 Task: Create a due date automation trigger when advanced on, on the wednesday of the week before a card is due add fields without custom field "Resume" set to a date more than 1 working days from now at 11:00 AM.
Action: Mouse moved to (1063, 79)
Screenshot: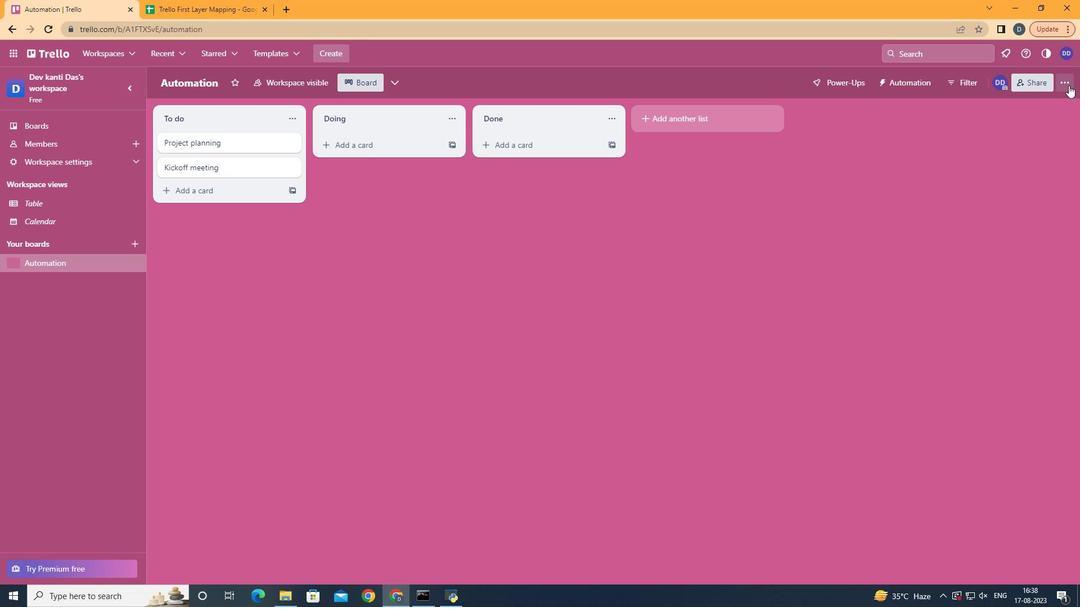
Action: Mouse pressed left at (1063, 79)
Screenshot: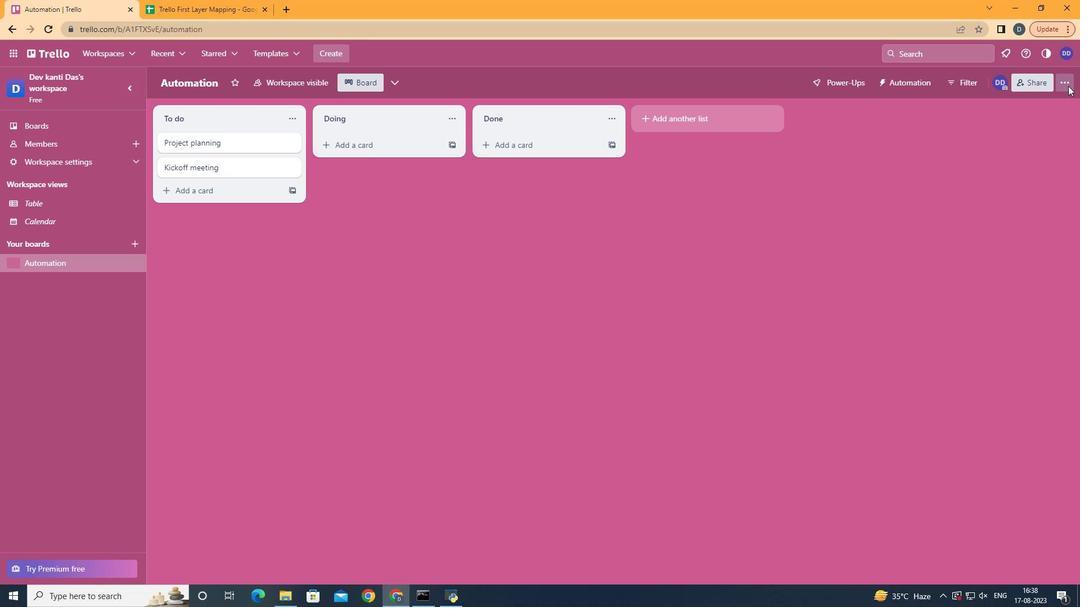 
Action: Mouse moved to (986, 230)
Screenshot: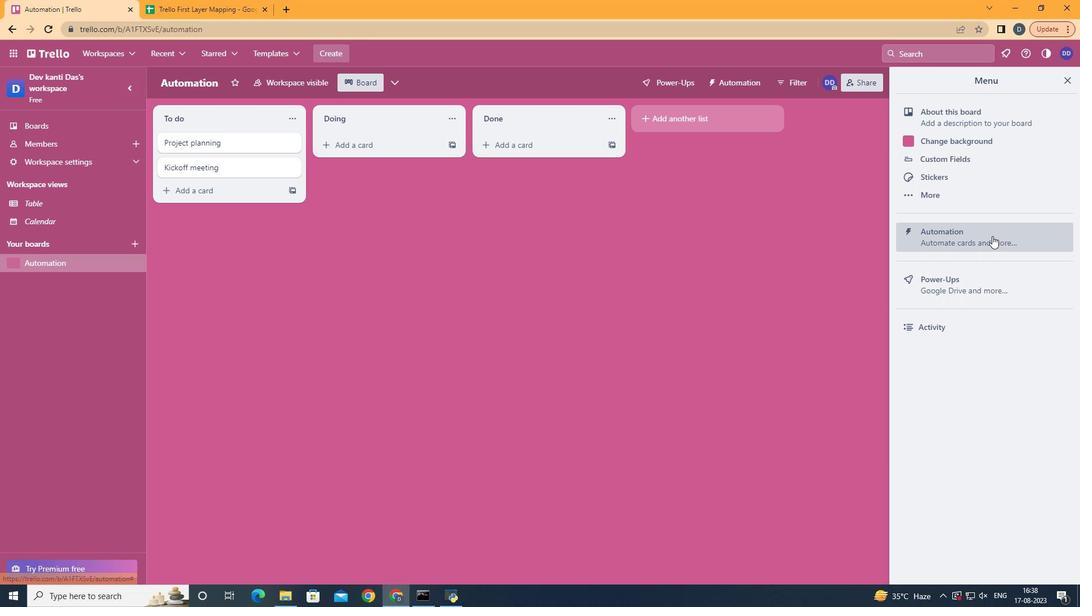
Action: Mouse pressed left at (986, 230)
Screenshot: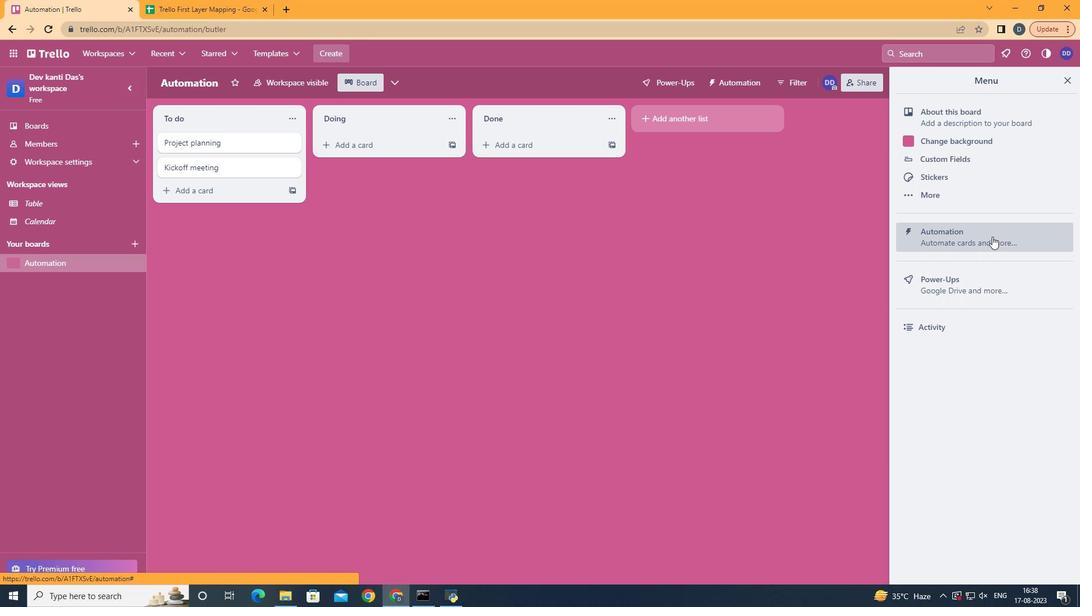 
Action: Mouse moved to (196, 215)
Screenshot: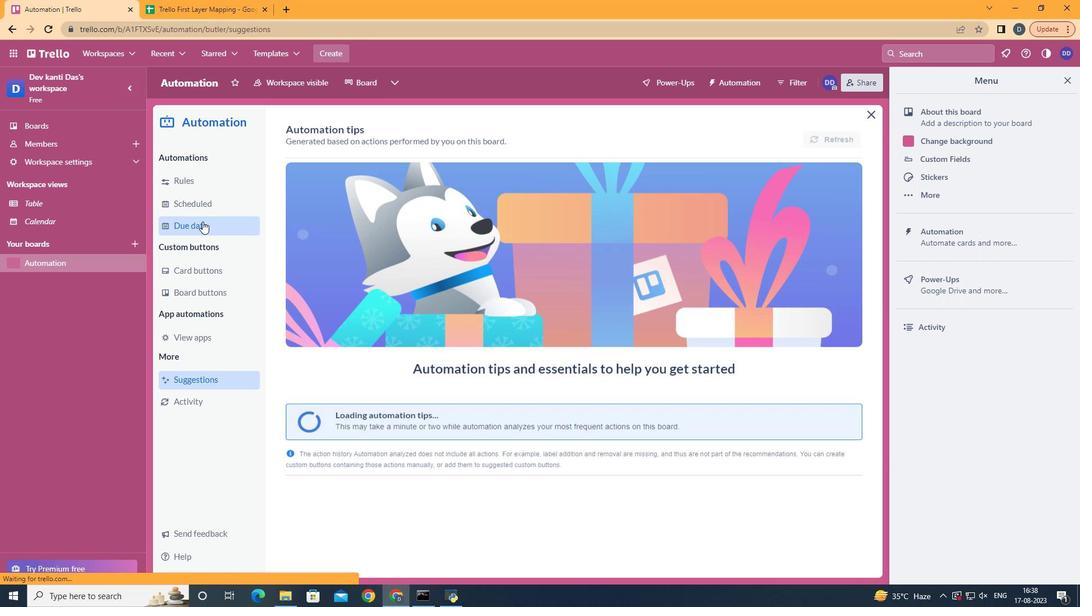 
Action: Mouse pressed left at (196, 215)
Screenshot: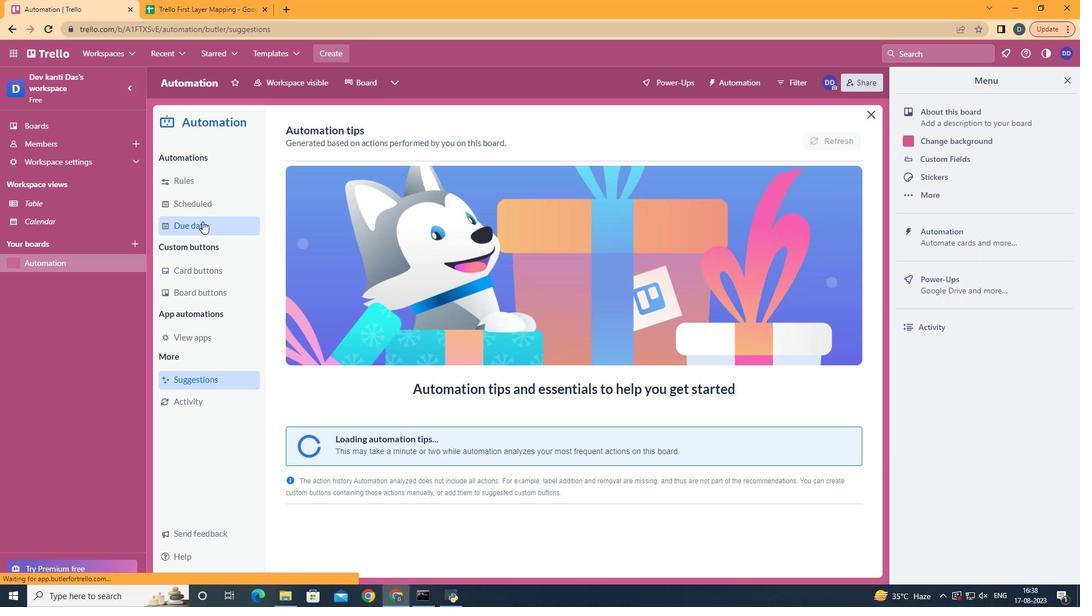 
Action: Mouse moved to (781, 127)
Screenshot: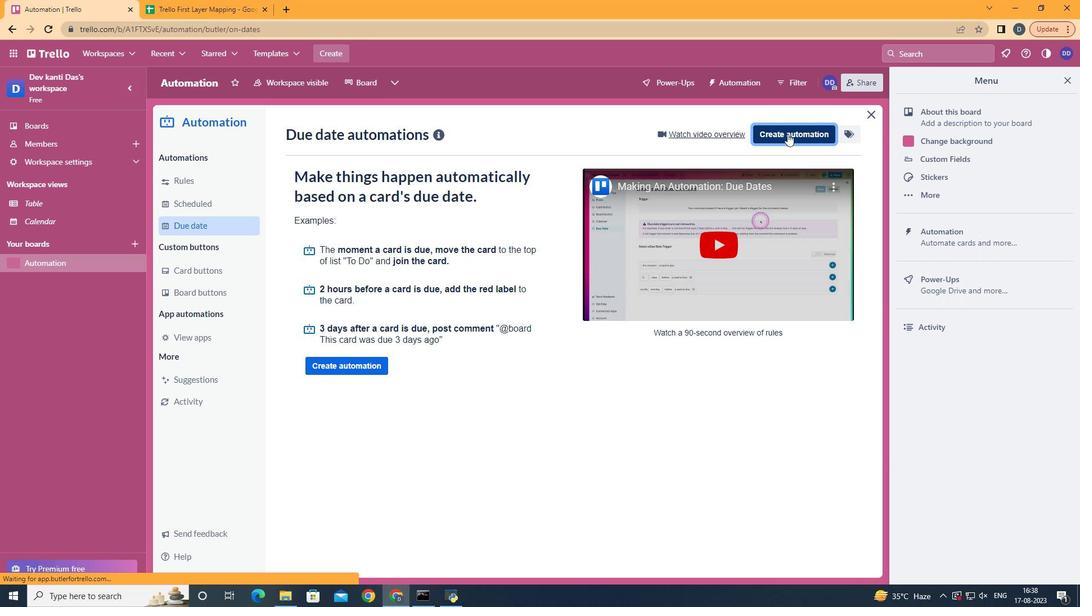 
Action: Mouse pressed left at (781, 127)
Screenshot: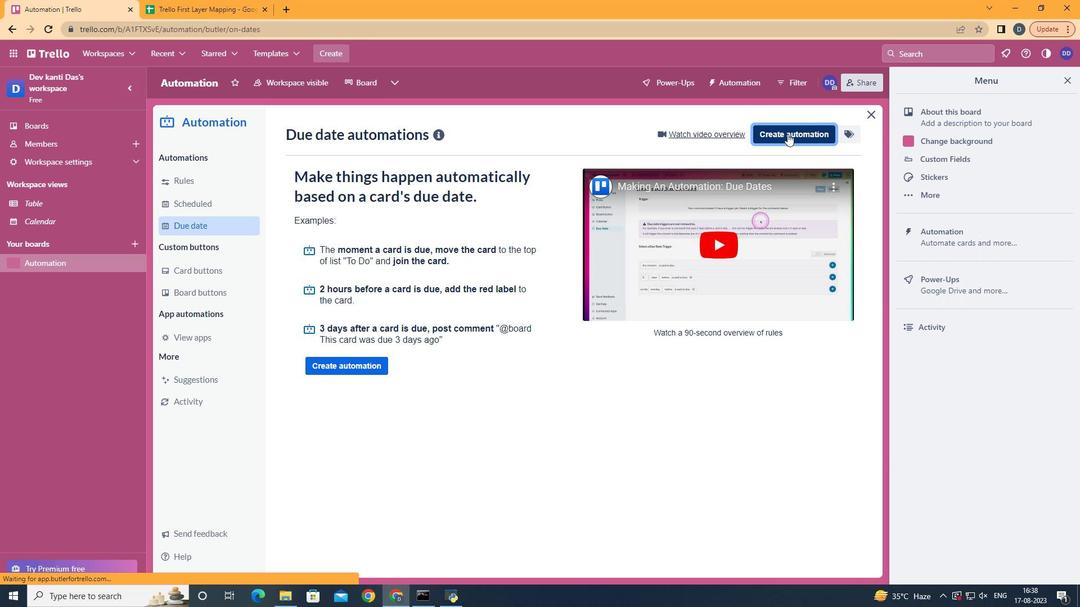 
Action: Mouse moved to (559, 246)
Screenshot: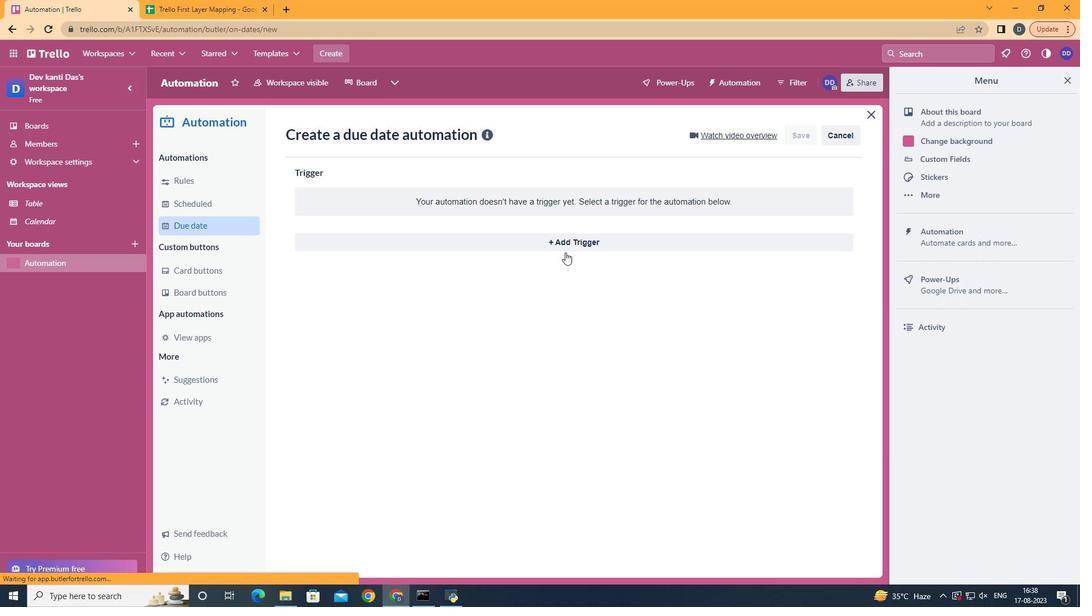 
Action: Mouse pressed left at (559, 246)
Screenshot: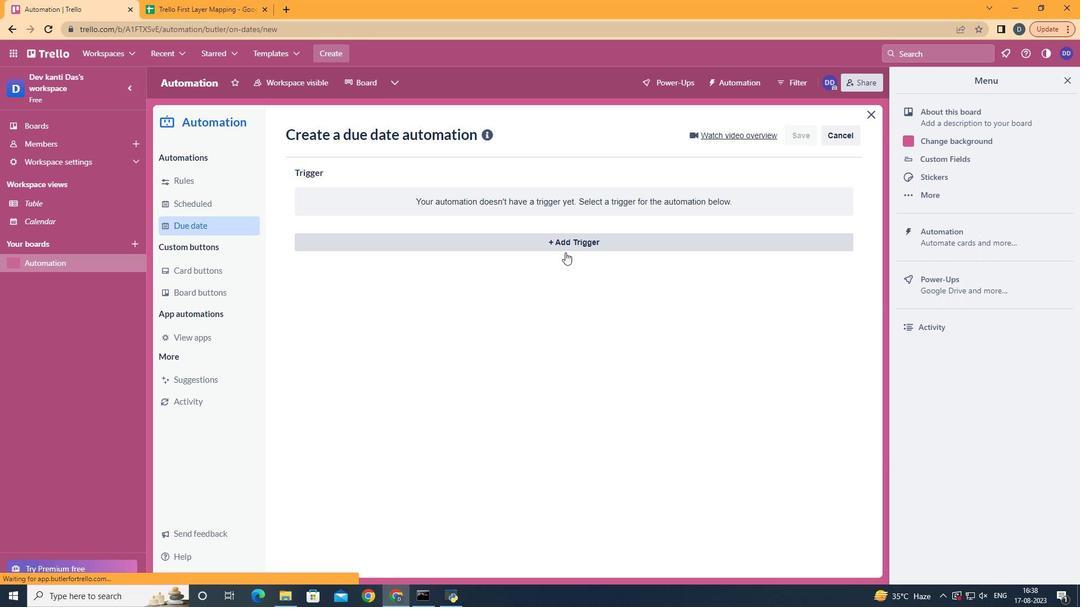 
Action: Mouse moved to (562, 236)
Screenshot: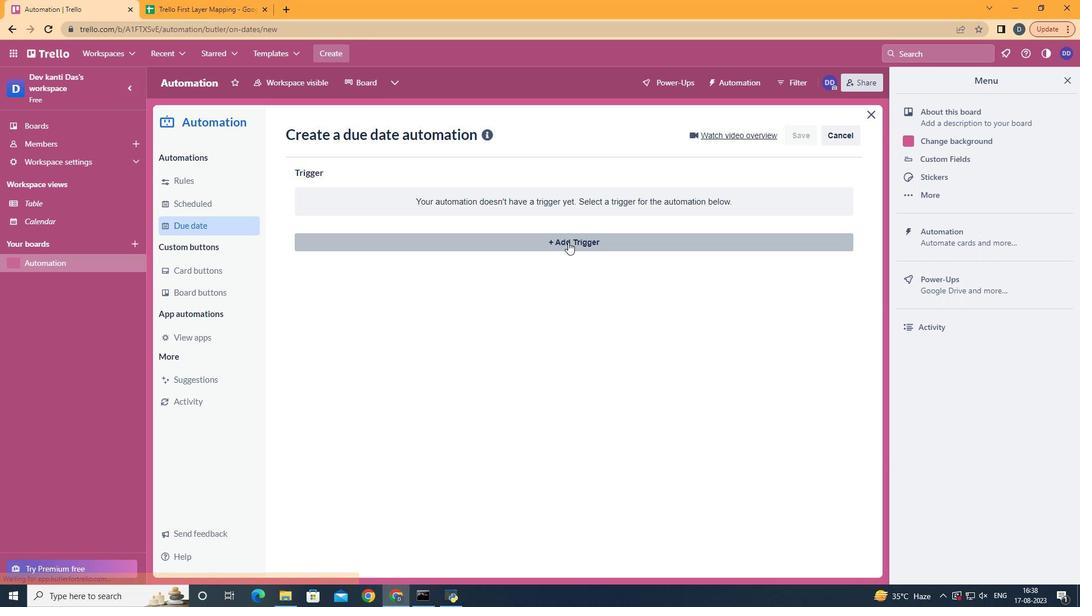 
Action: Mouse pressed left at (562, 236)
Screenshot: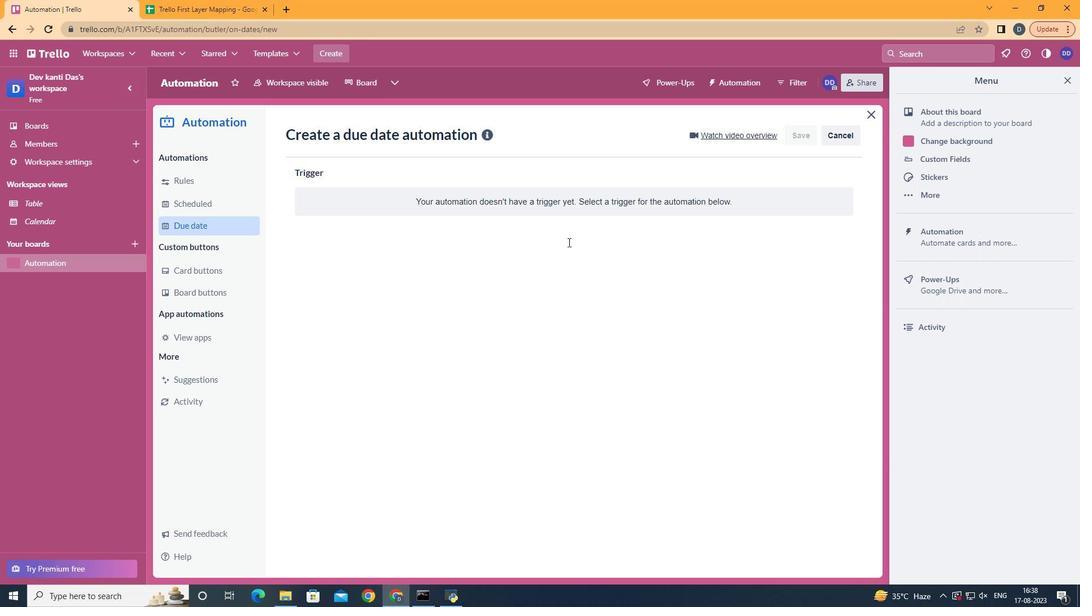 
Action: Mouse moved to (369, 329)
Screenshot: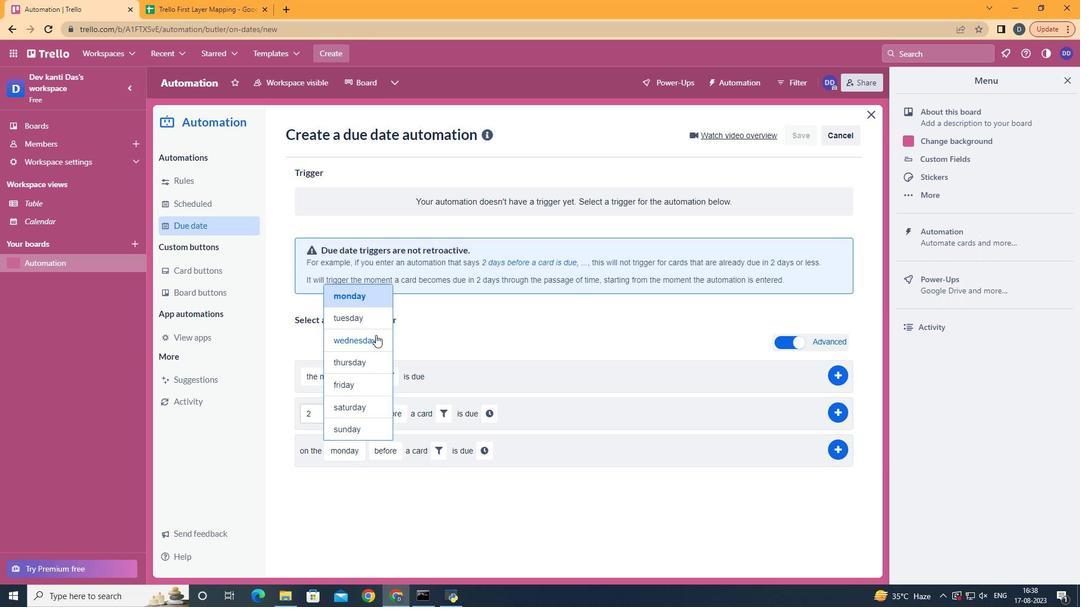 
Action: Mouse pressed left at (369, 329)
Screenshot: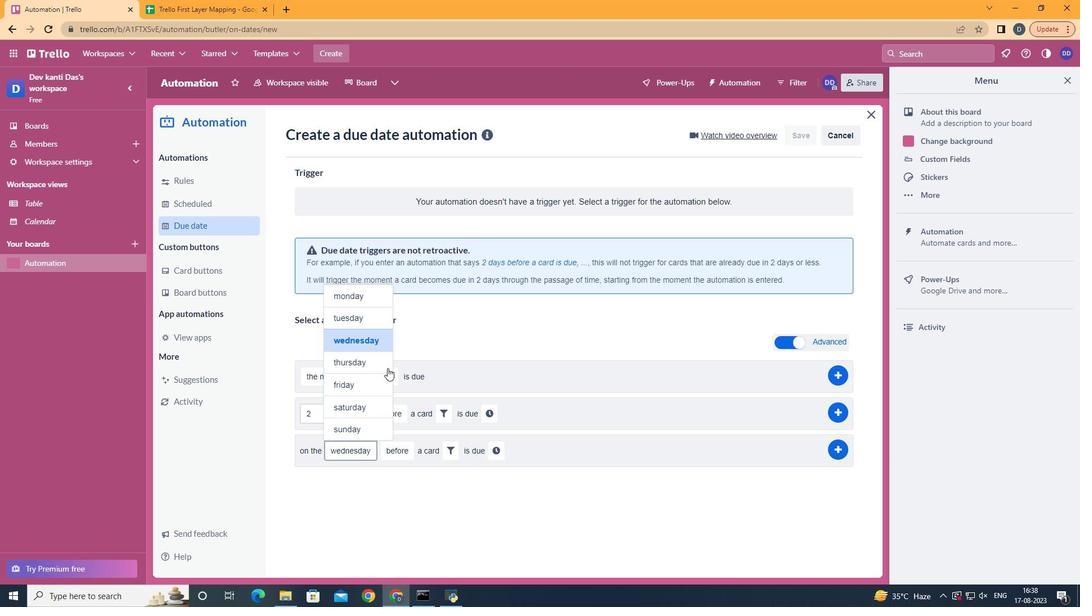 
Action: Mouse moved to (403, 532)
Screenshot: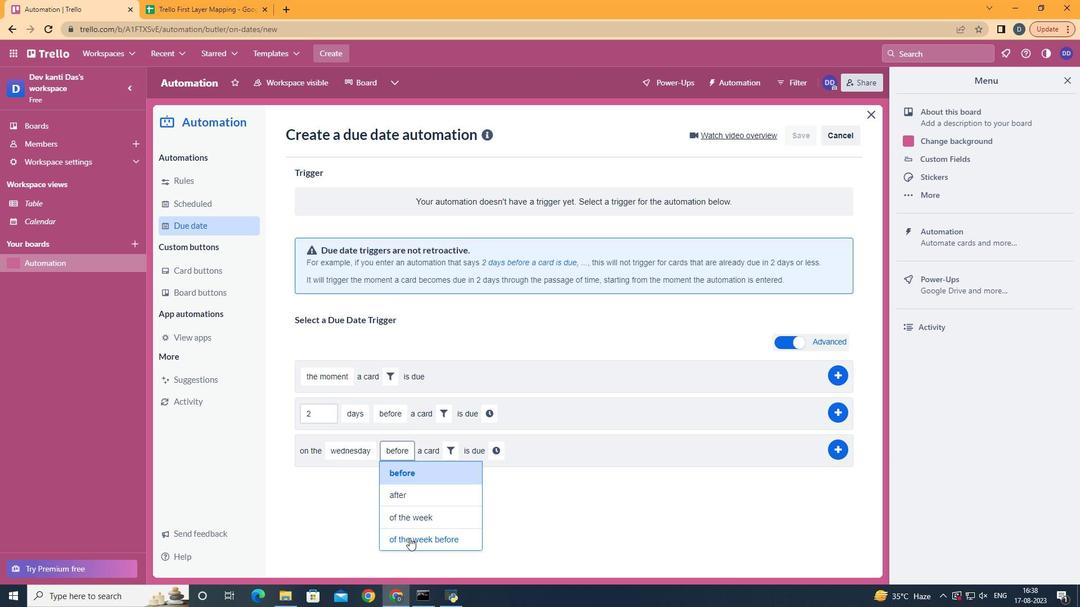 
Action: Mouse pressed left at (403, 532)
Screenshot: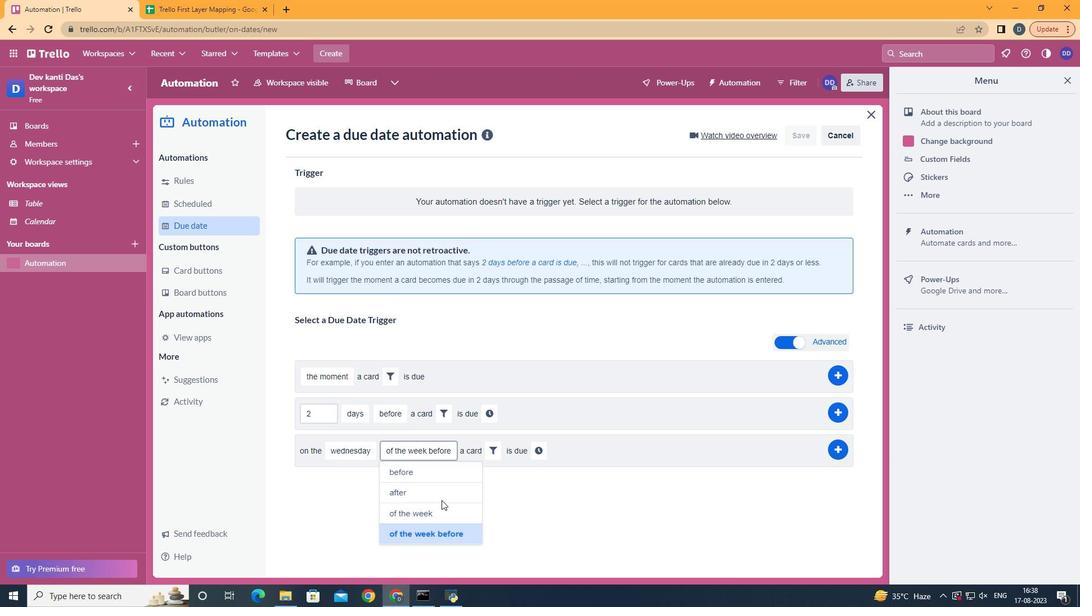
Action: Mouse moved to (490, 442)
Screenshot: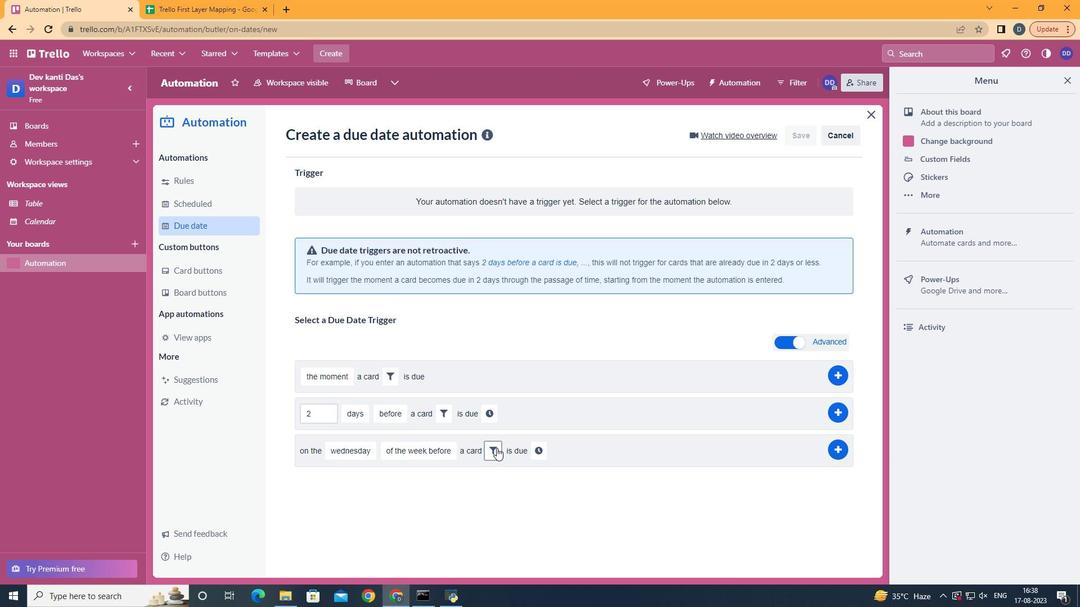
Action: Mouse pressed left at (490, 442)
Screenshot: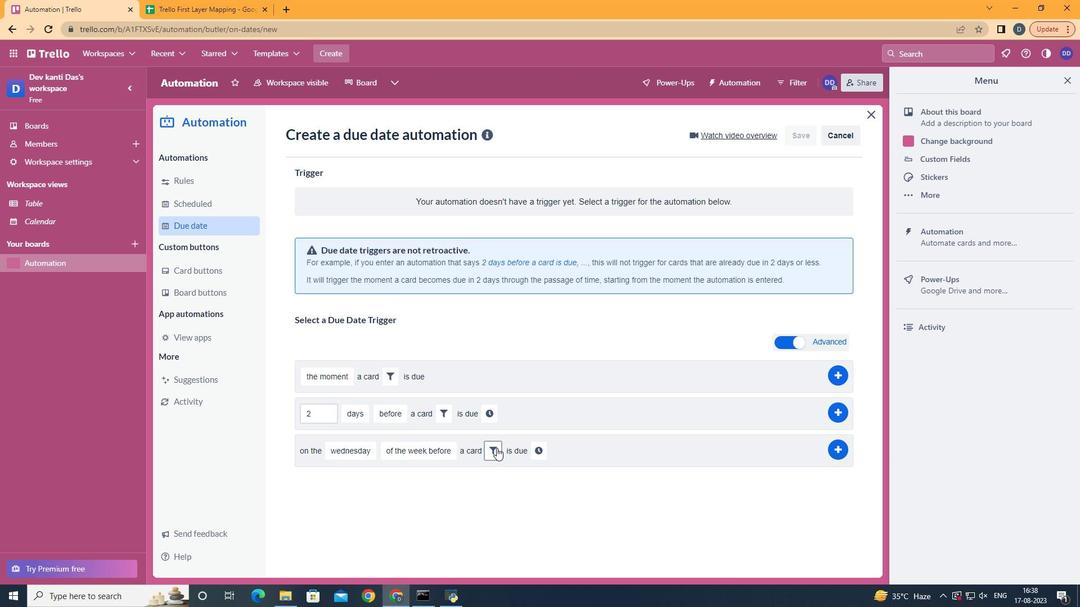 
Action: Mouse moved to (664, 478)
Screenshot: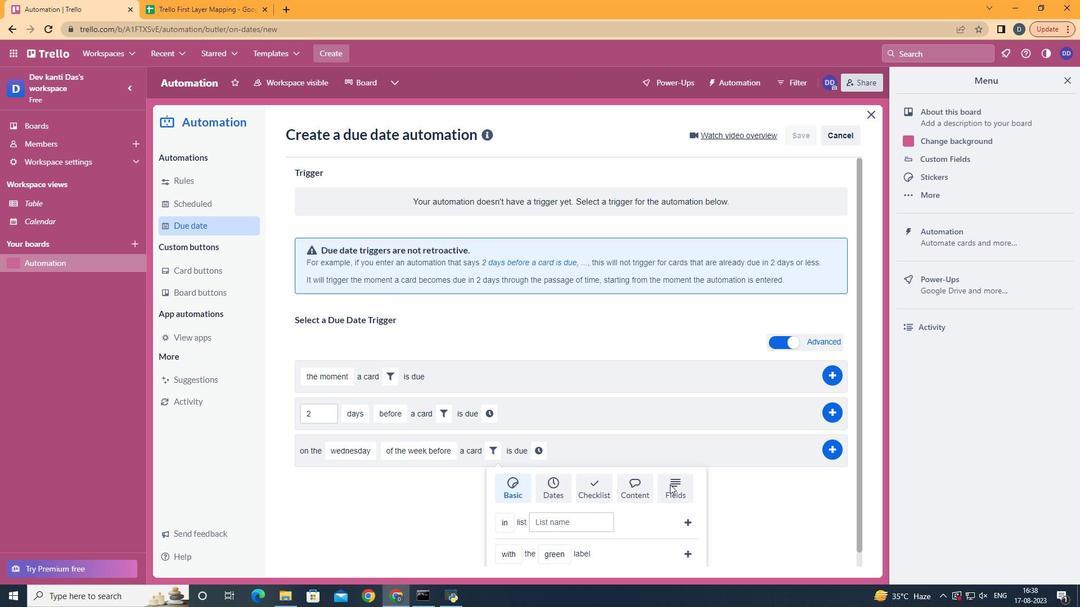 
Action: Mouse pressed left at (664, 478)
Screenshot: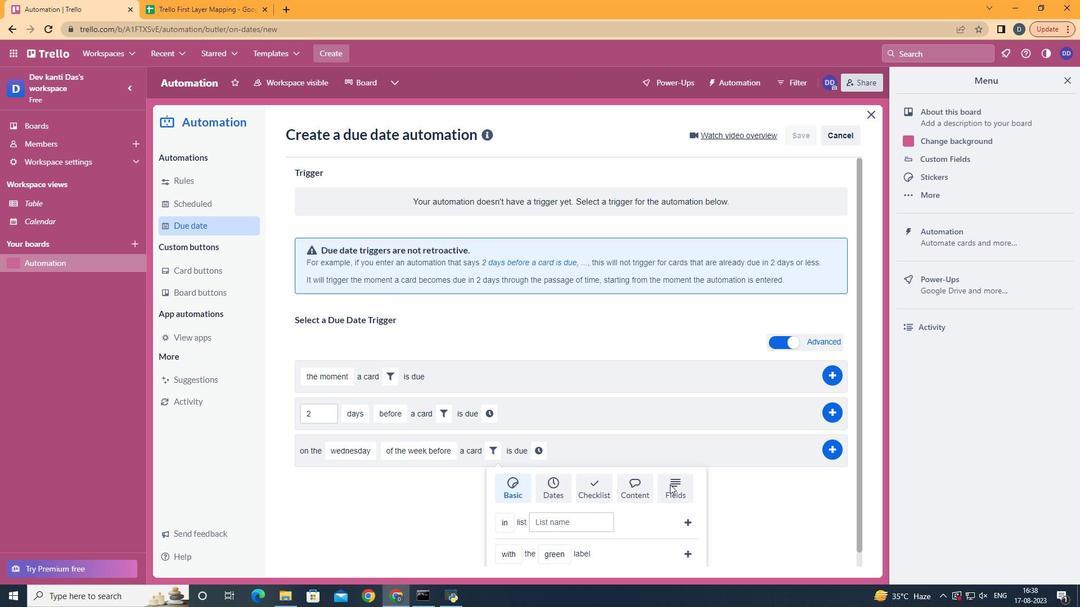
Action: Mouse scrolled (664, 478) with delta (0, 0)
Screenshot: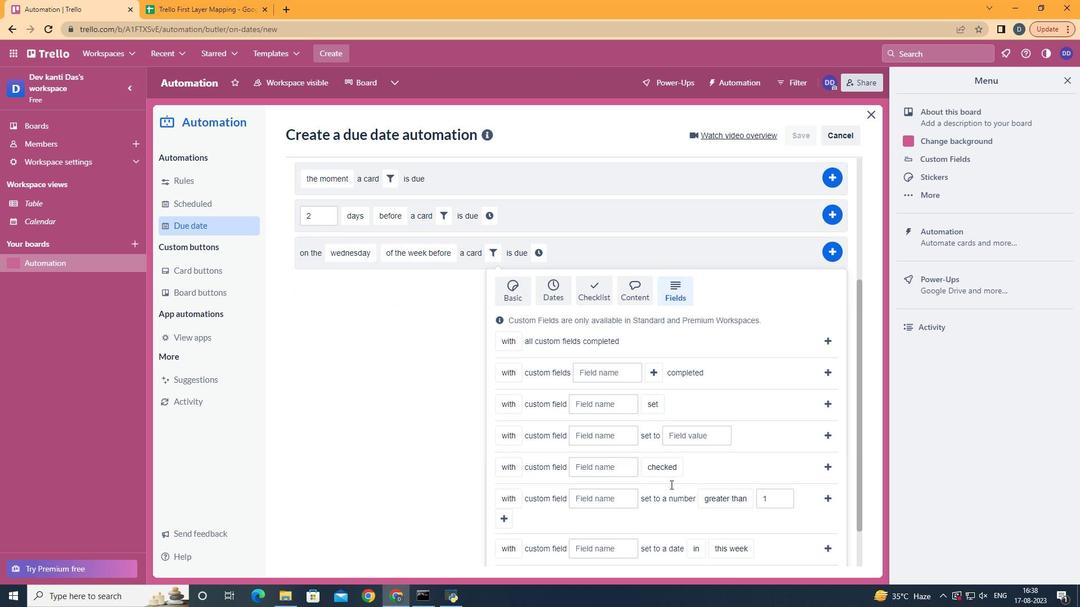 
Action: Mouse scrolled (664, 477) with delta (0, -1)
Screenshot: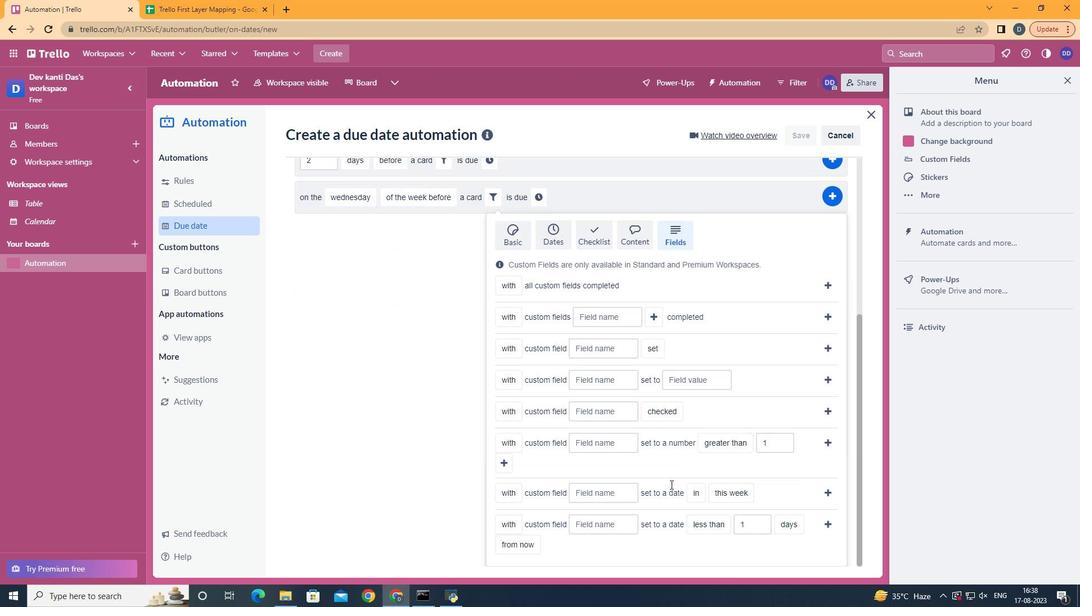 
Action: Mouse scrolled (664, 478) with delta (0, 0)
Screenshot: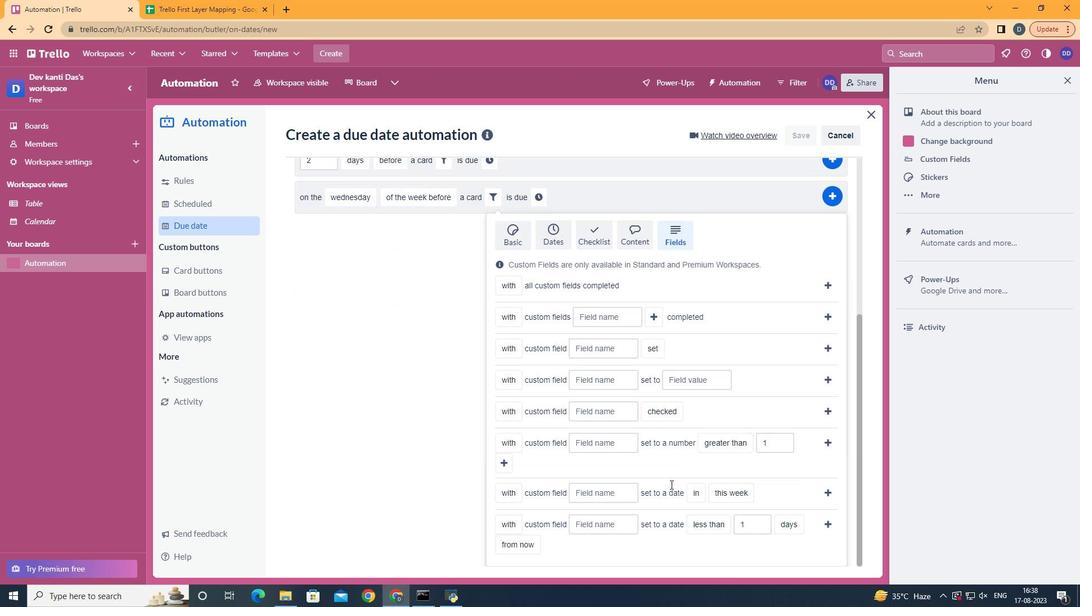 
Action: Mouse scrolled (664, 478) with delta (0, 0)
Screenshot: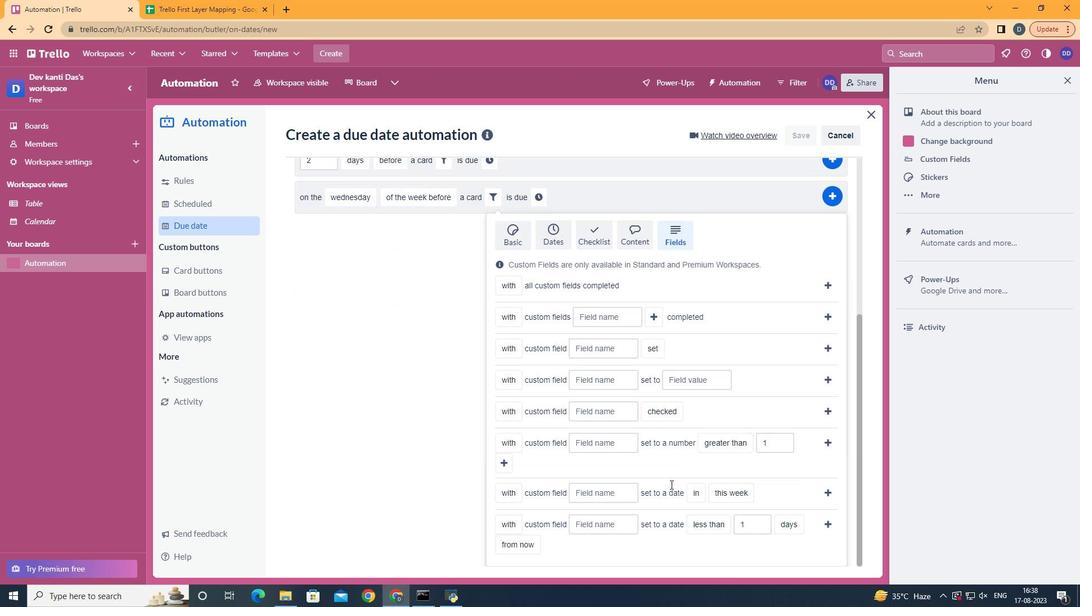 
Action: Mouse scrolled (664, 478) with delta (0, 0)
Screenshot: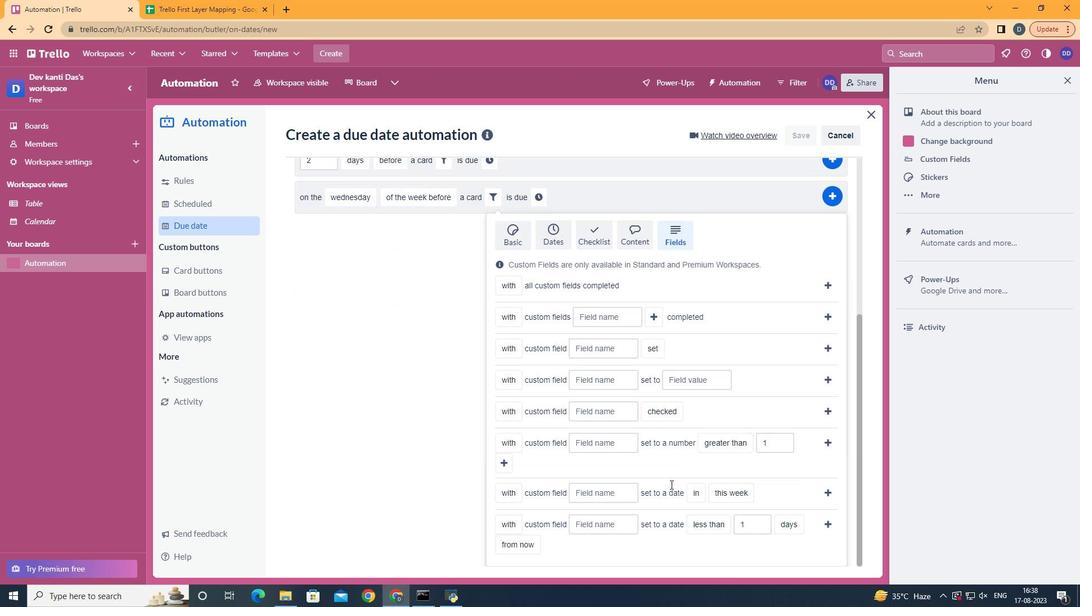 
Action: Mouse moved to (512, 495)
Screenshot: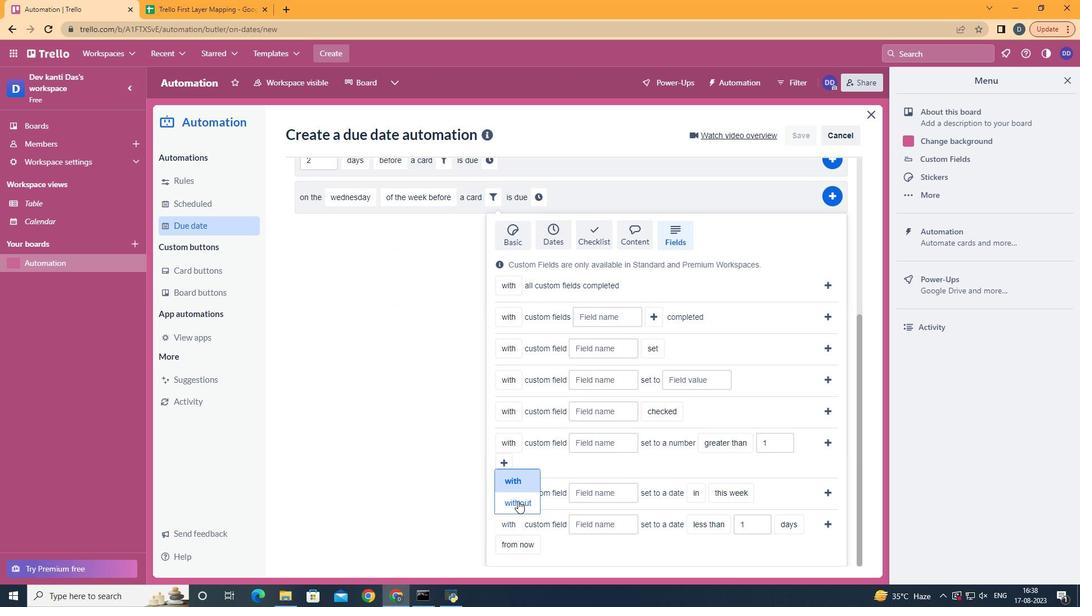 
Action: Mouse pressed left at (512, 495)
Screenshot: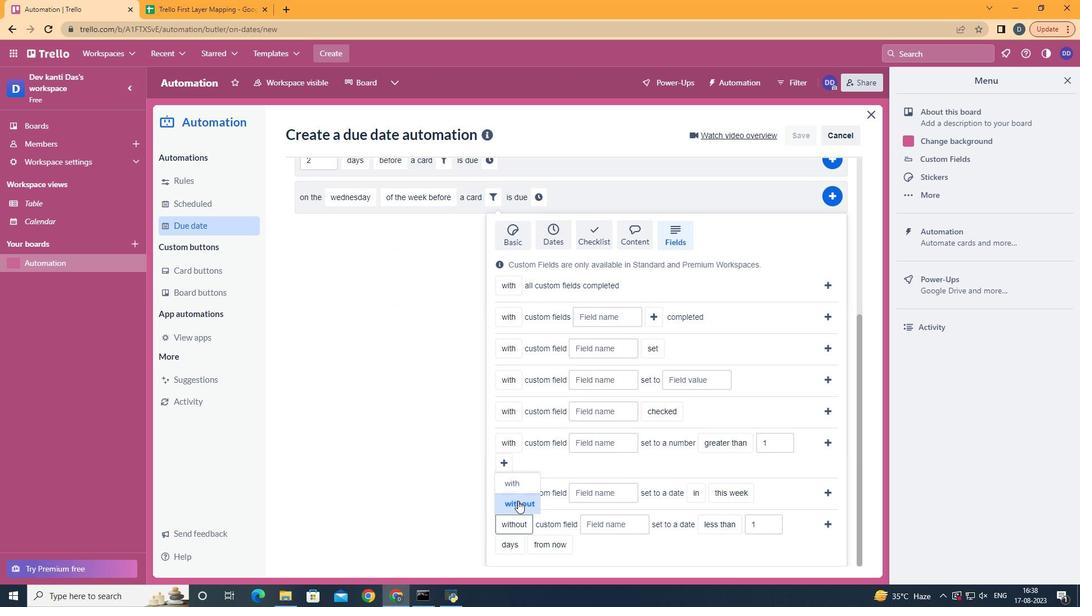 
Action: Mouse moved to (590, 522)
Screenshot: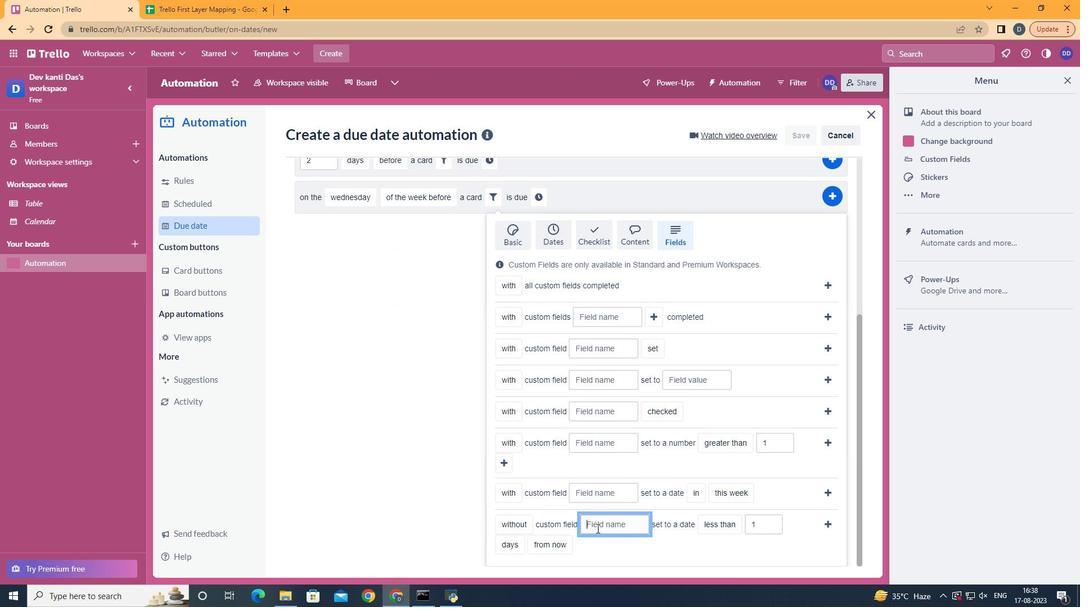 
Action: Mouse pressed left at (590, 522)
Screenshot: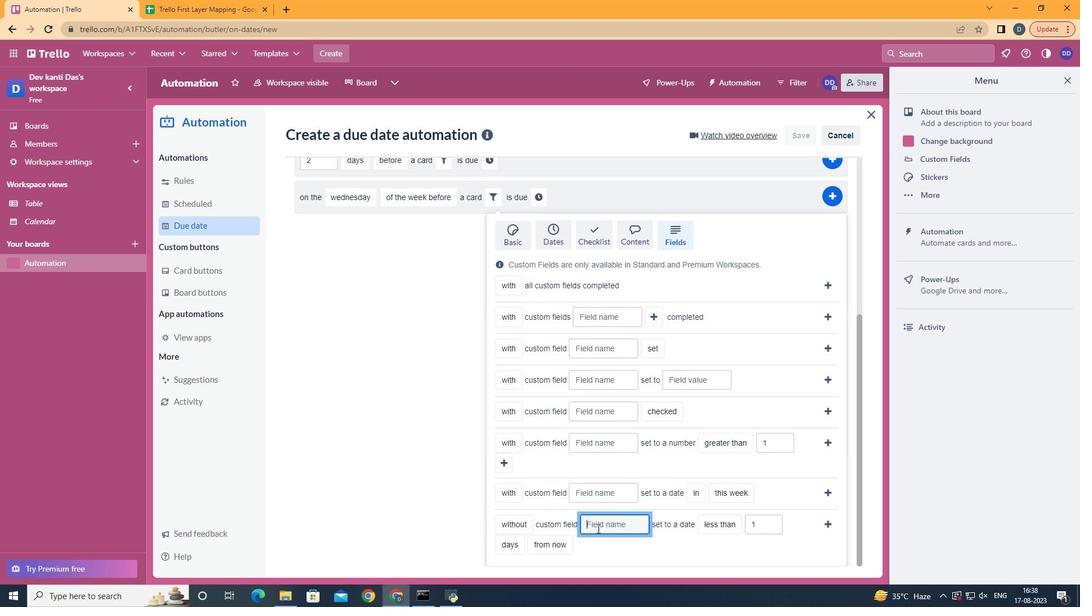
Action: Mouse moved to (602, 519)
Screenshot: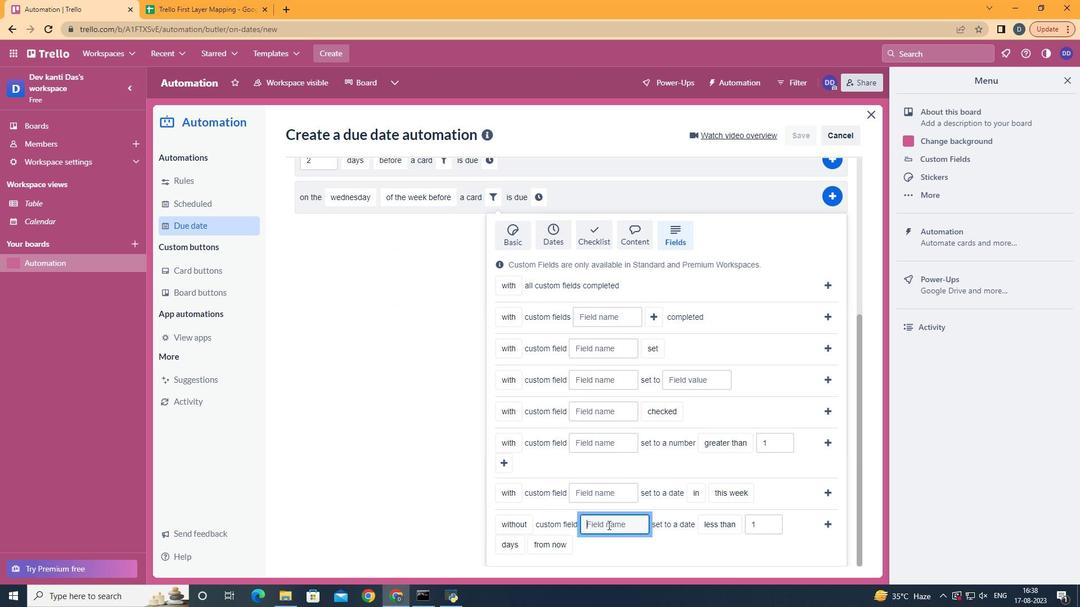 
Action: Key pressed <Key.shift>Resume
Screenshot: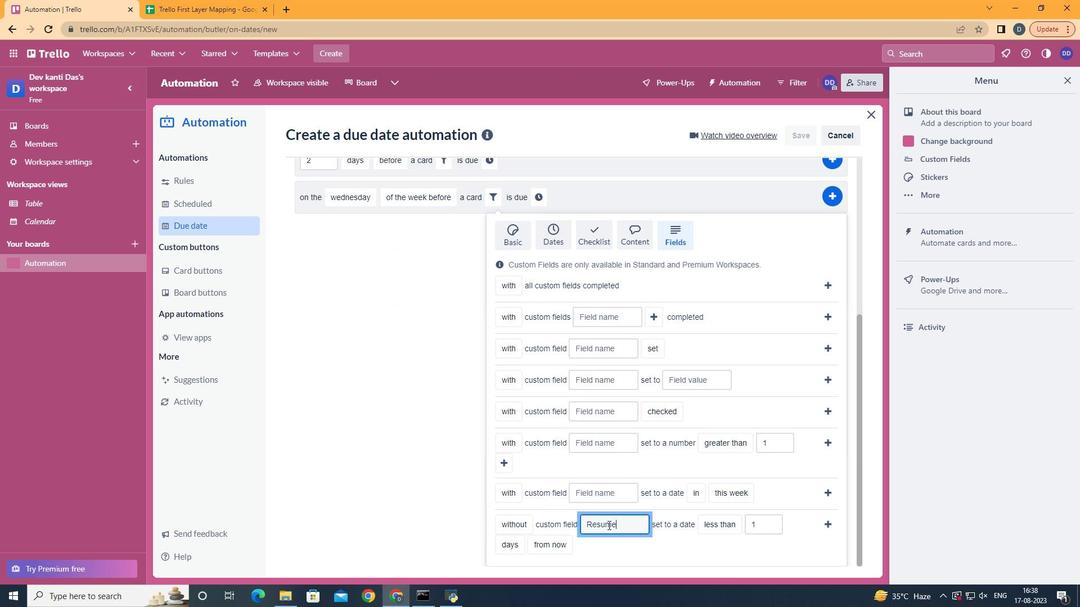 
Action: Mouse moved to (722, 459)
Screenshot: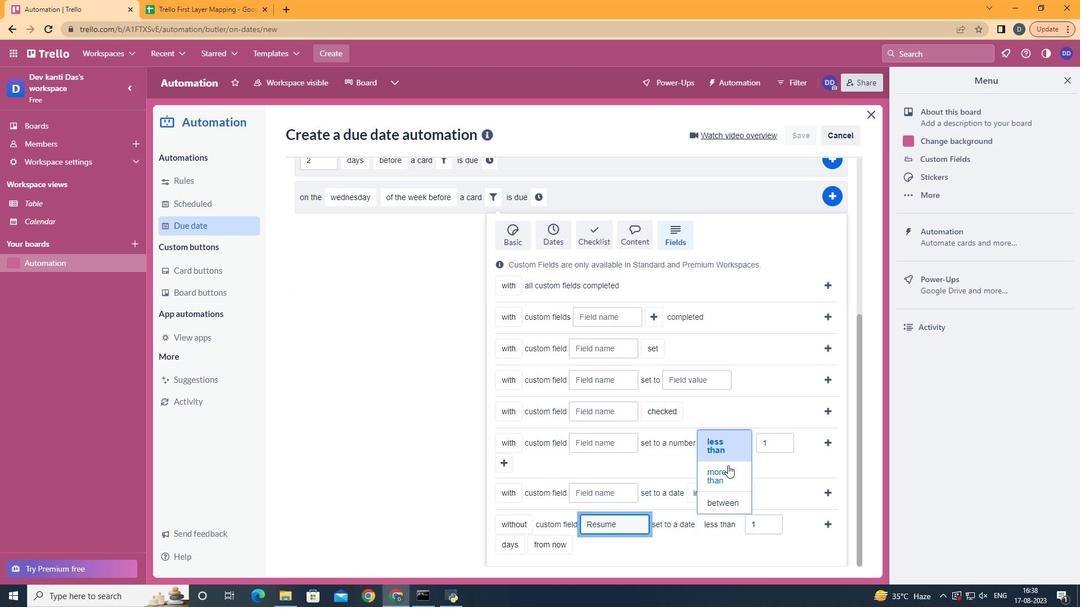 
Action: Mouse pressed left at (722, 459)
Screenshot: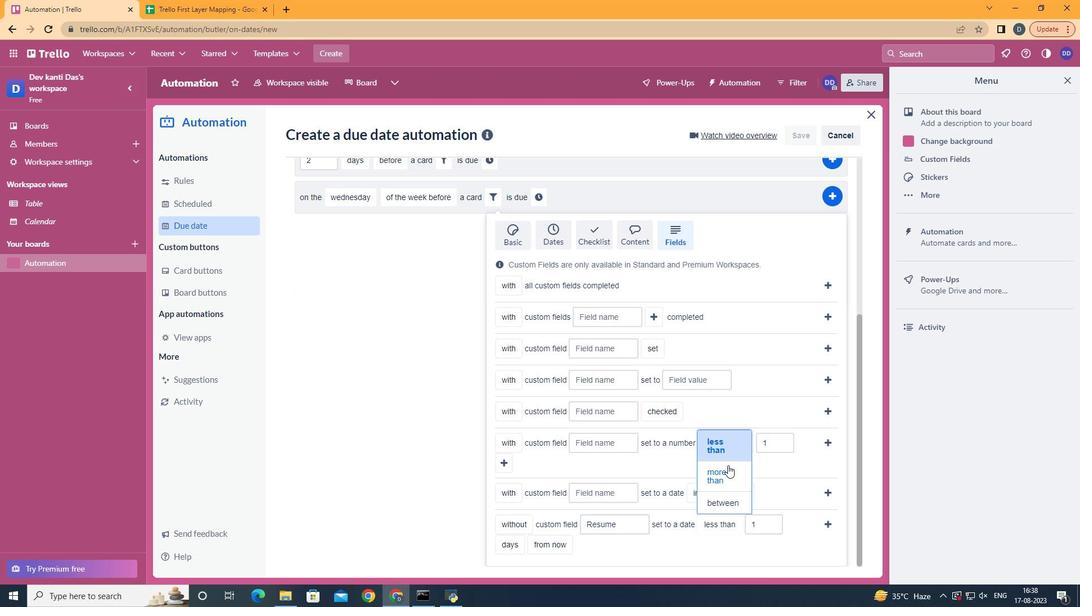 
Action: Mouse moved to (512, 519)
Screenshot: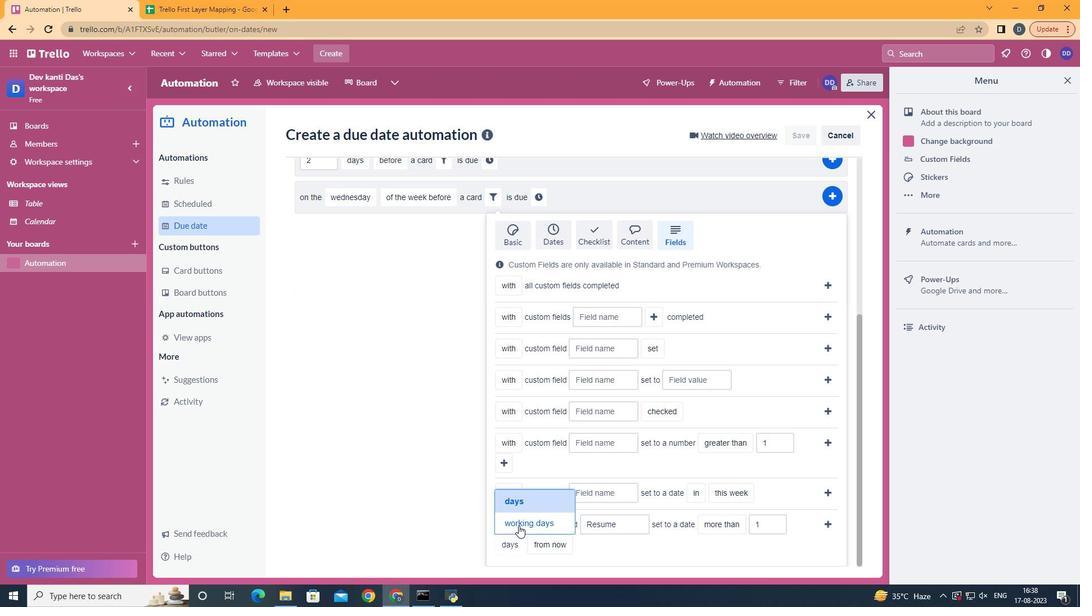 
Action: Mouse pressed left at (512, 519)
Screenshot: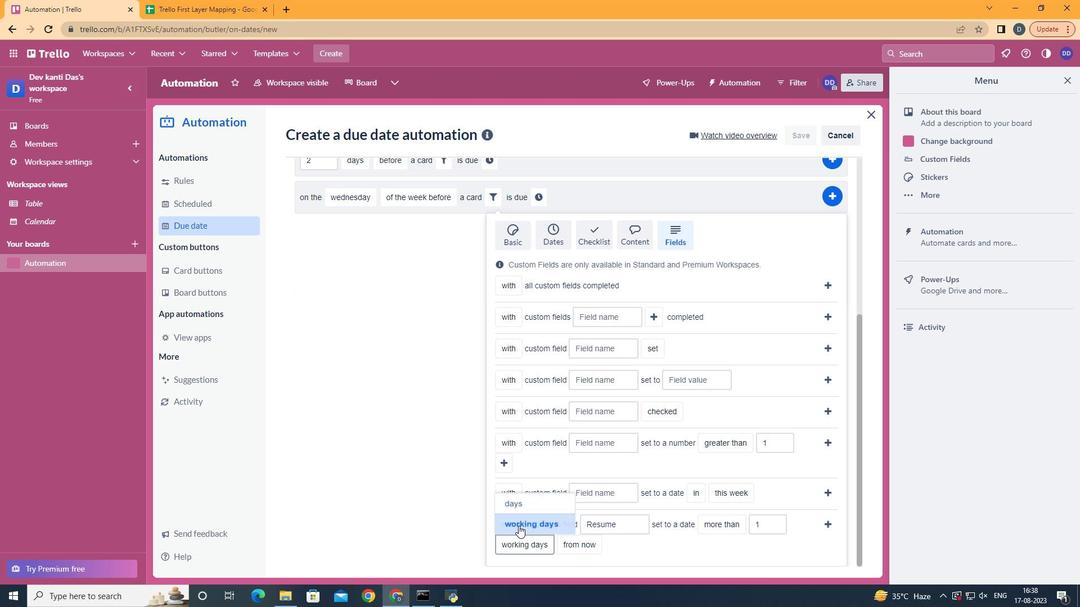 
Action: Mouse moved to (825, 513)
Screenshot: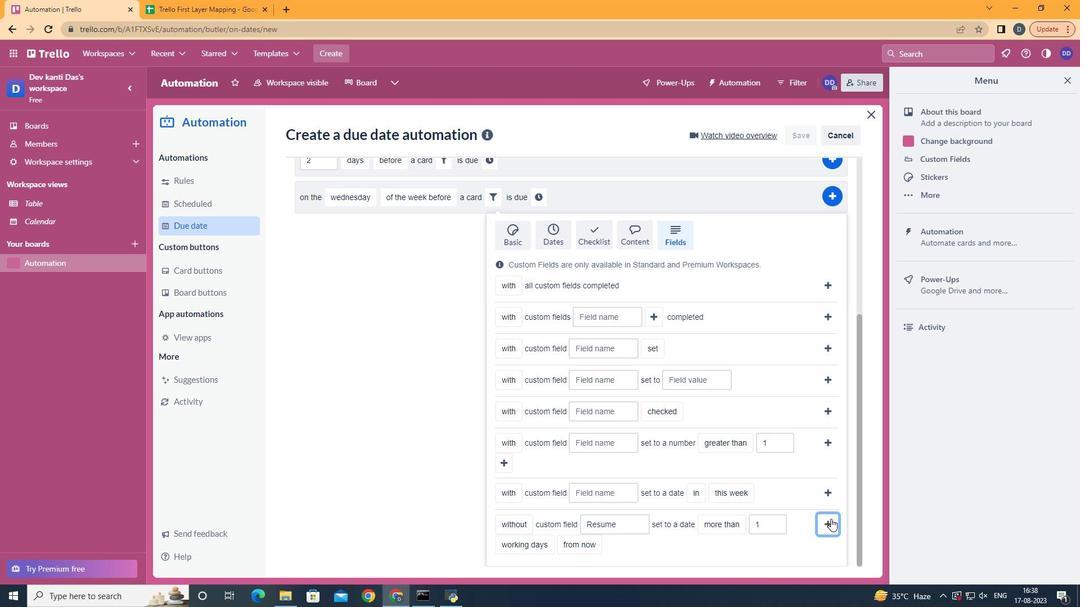 
Action: Mouse pressed left at (825, 513)
Screenshot: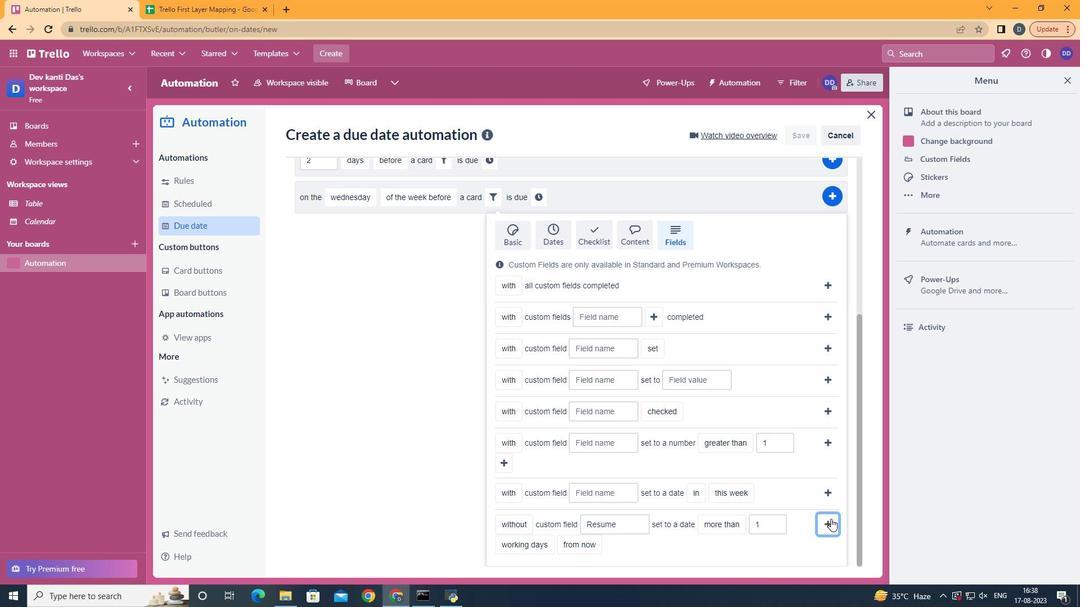 
Action: Mouse moved to (321, 468)
Screenshot: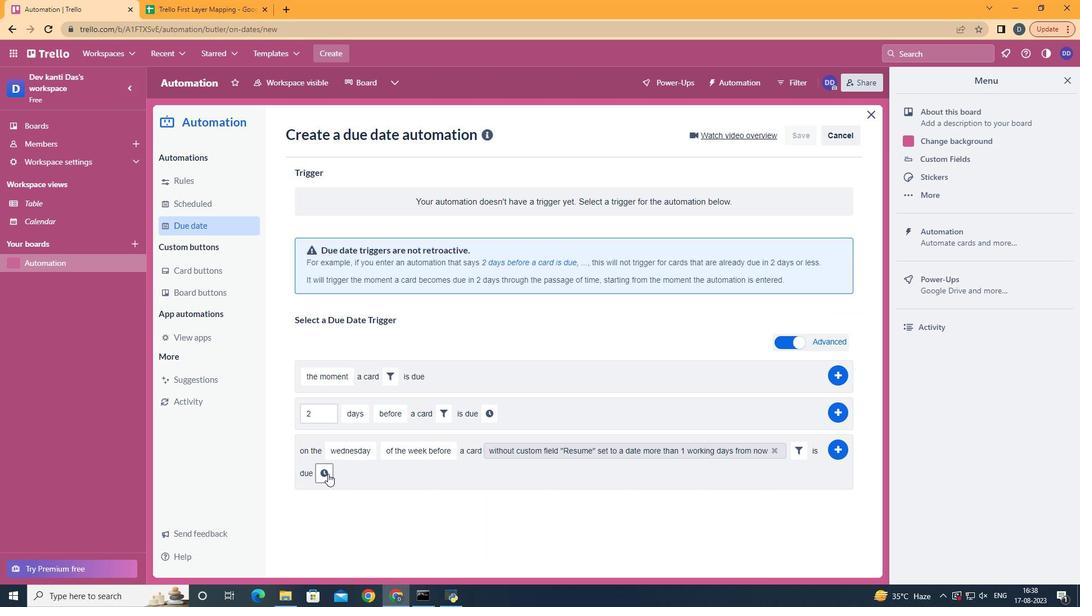 
Action: Mouse pressed left at (321, 468)
Screenshot: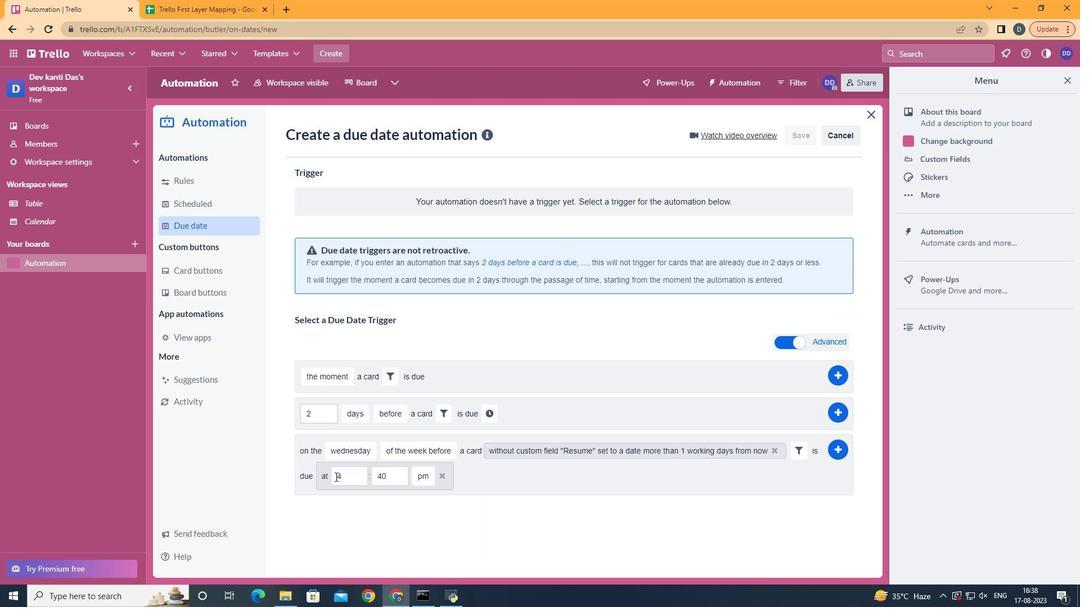 
Action: Mouse moved to (342, 472)
Screenshot: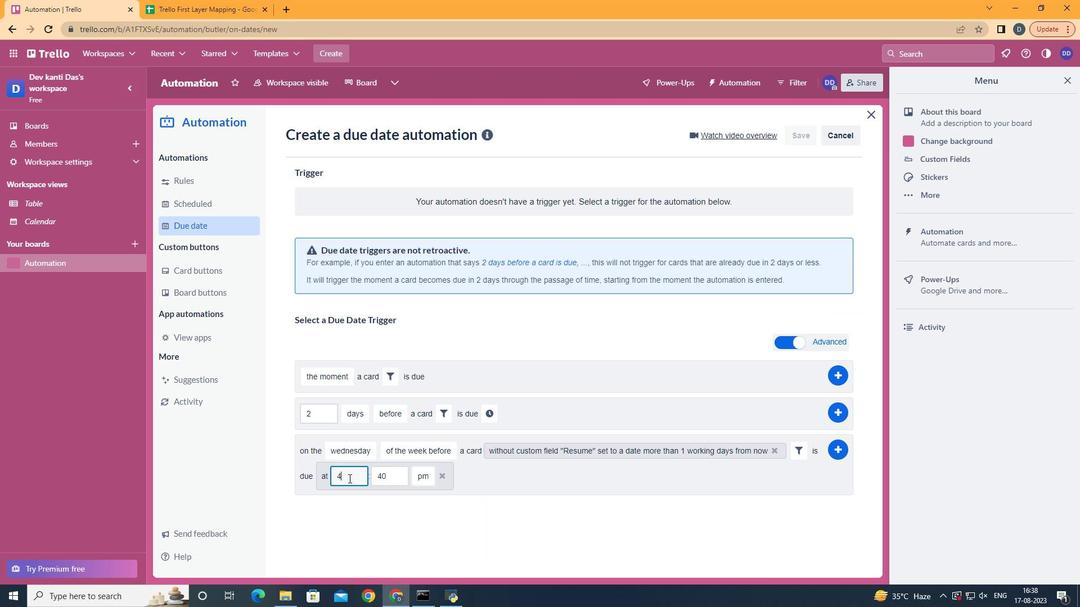 
Action: Mouse pressed left at (342, 472)
Screenshot: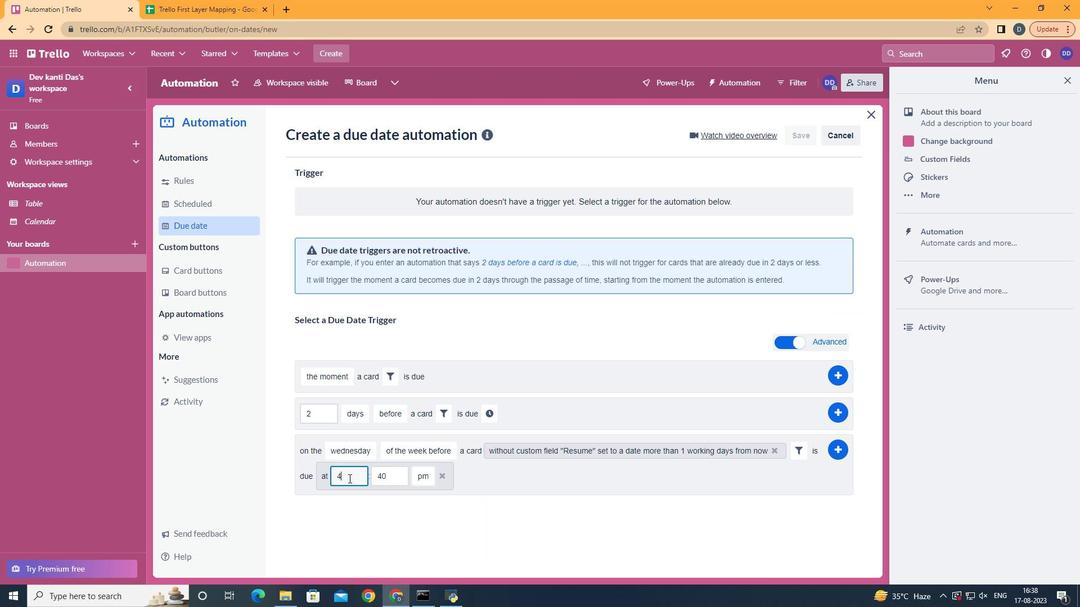 
Action: Mouse moved to (342, 472)
Screenshot: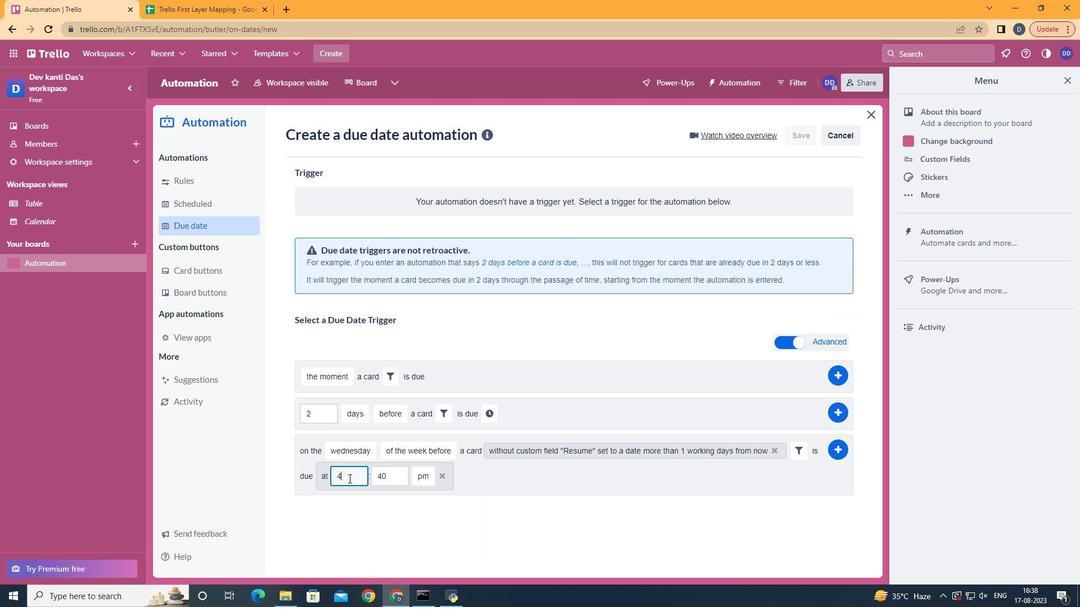
Action: Key pressed <Key.backspace>11
Screenshot: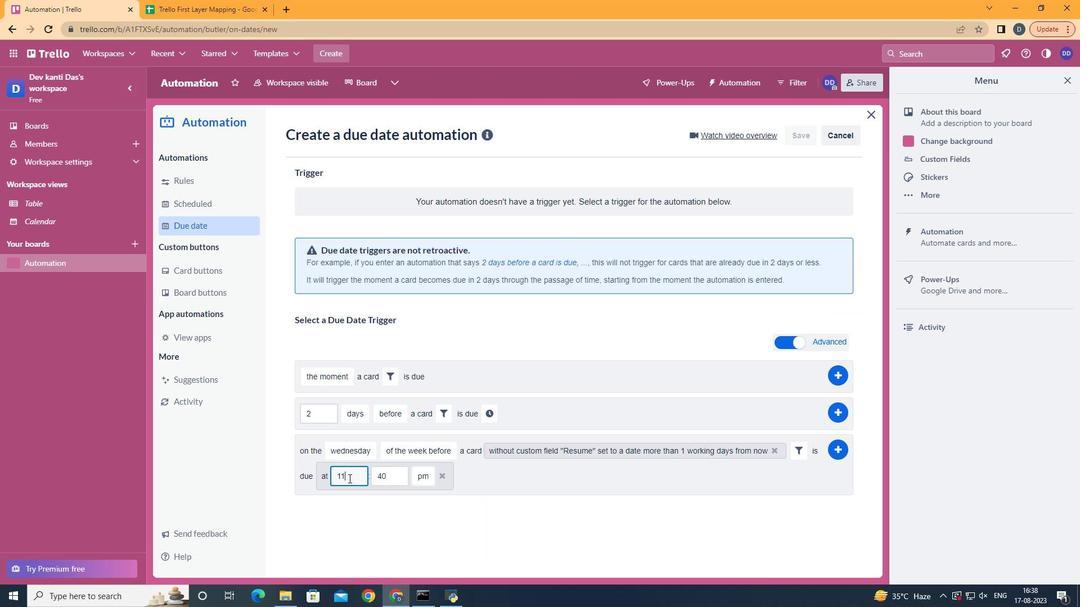 
Action: Mouse moved to (391, 470)
Screenshot: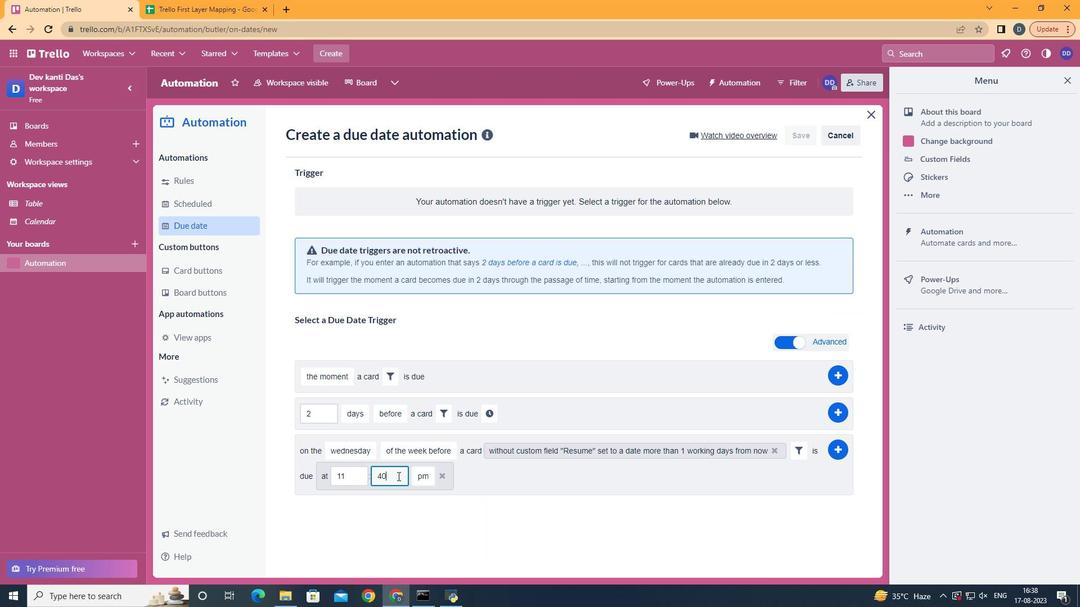 
Action: Mouse pressed left at (391, 470)
Screenshot: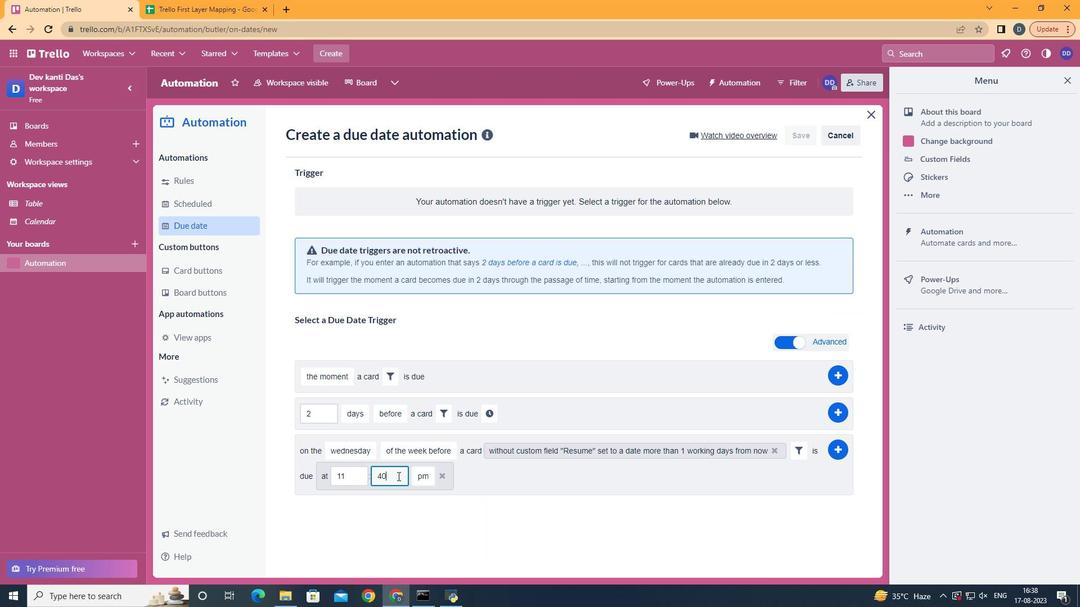 
Action: Key pressed <Key.backspace><Key.backspace>00
Screenshot: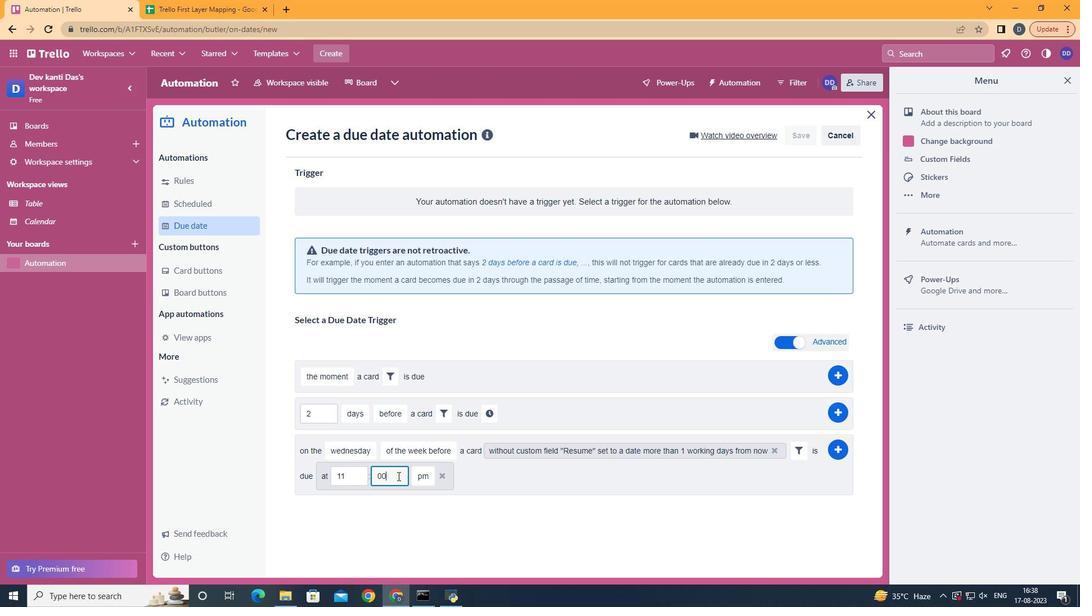 
Action: Mouse moved to (418, 489)
Screenshot: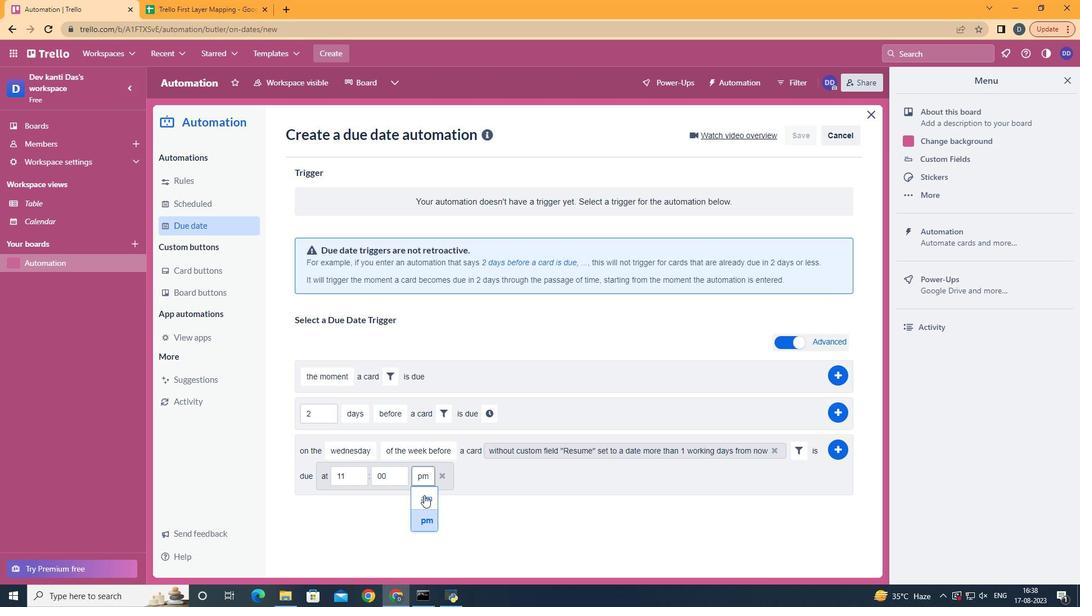 
Action: Mouse pressed left at (418, 489)
Screenshot: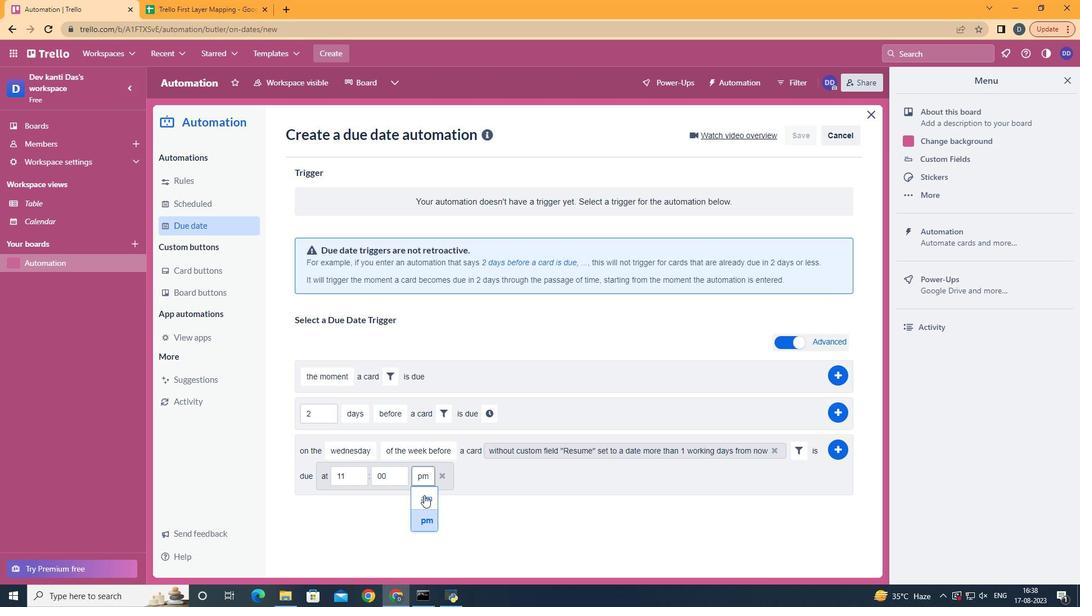 
Action: Mouse moved to (837, 444)
Screenshot: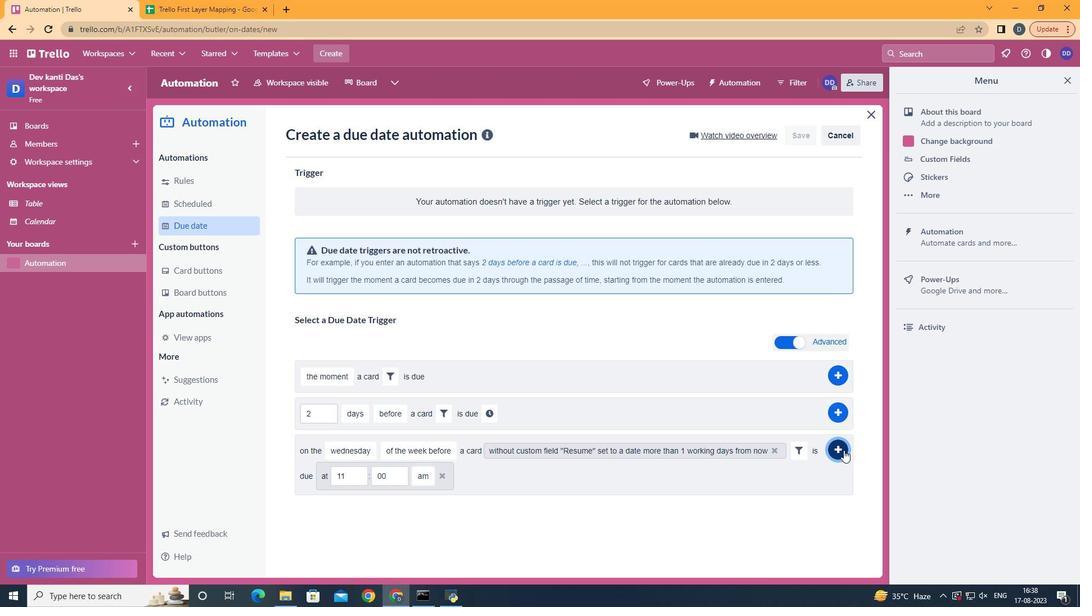 
Action: Mouse pressed left at (837, 444)
Screenshot: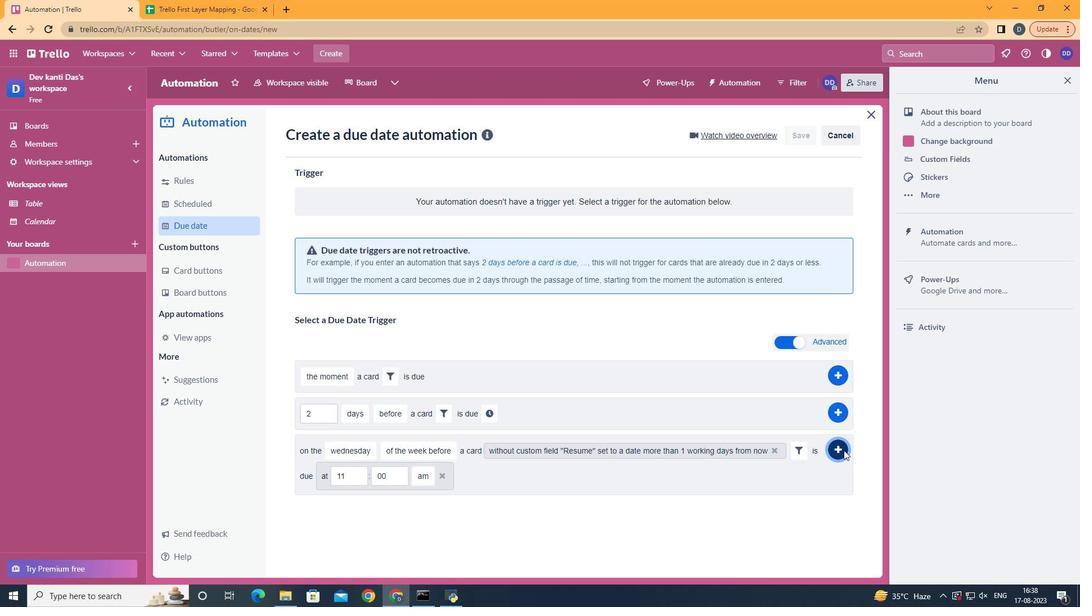 
